 Task: Filter Commitments by Social impact.
Action: Mouse moved to (356, 103)
Screenshot: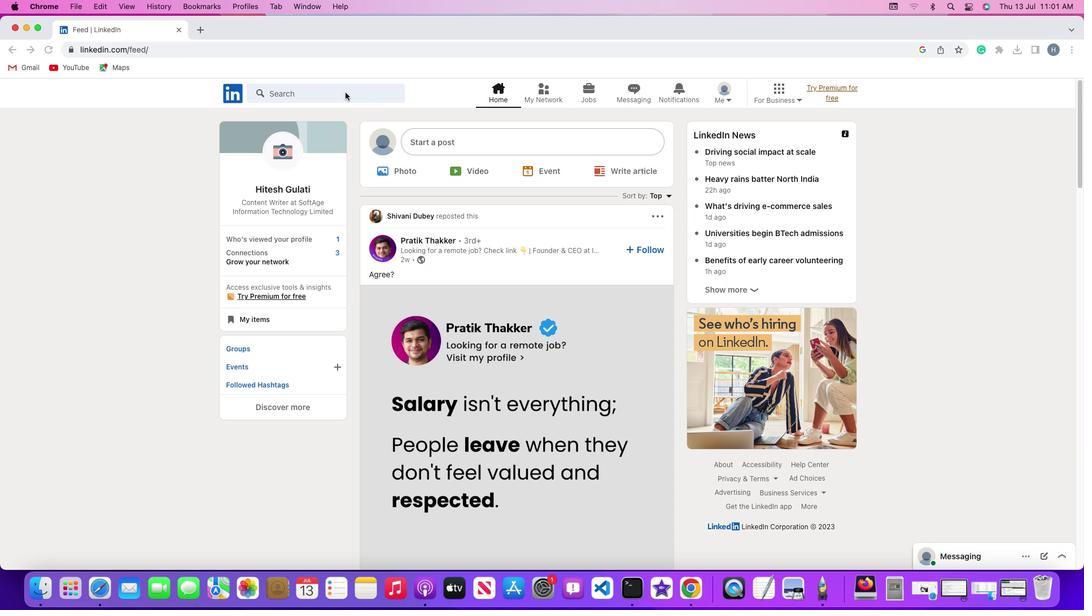 
Action: Mouse pressed left at (356, 103)
Screenshot: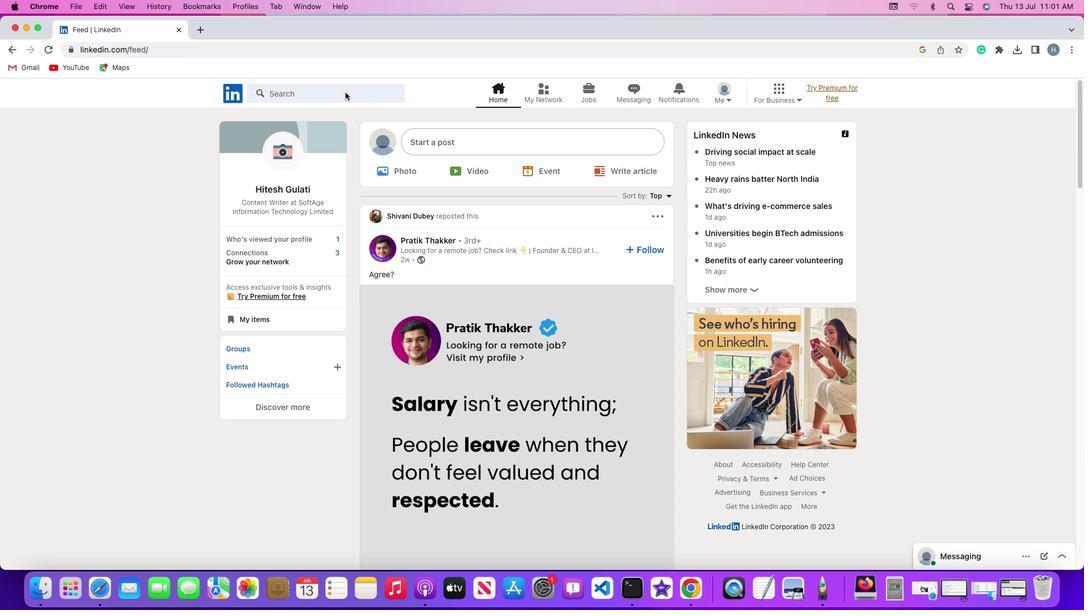 
Action: Mouse moved to (356, 103)
Screenshot: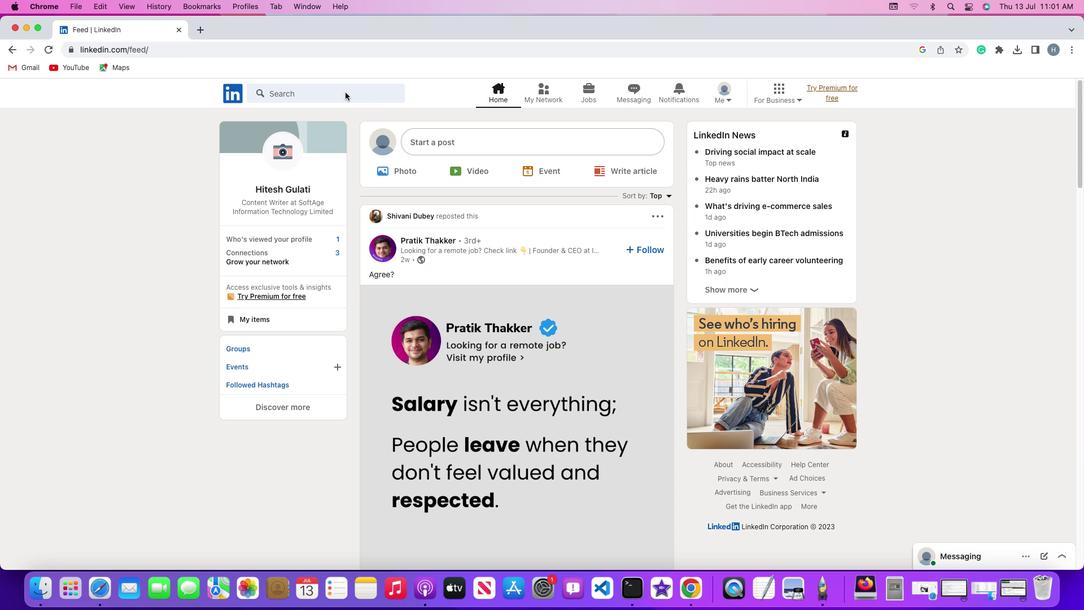 
Action: Mouse pressed left at (356, 103)
Screenshot: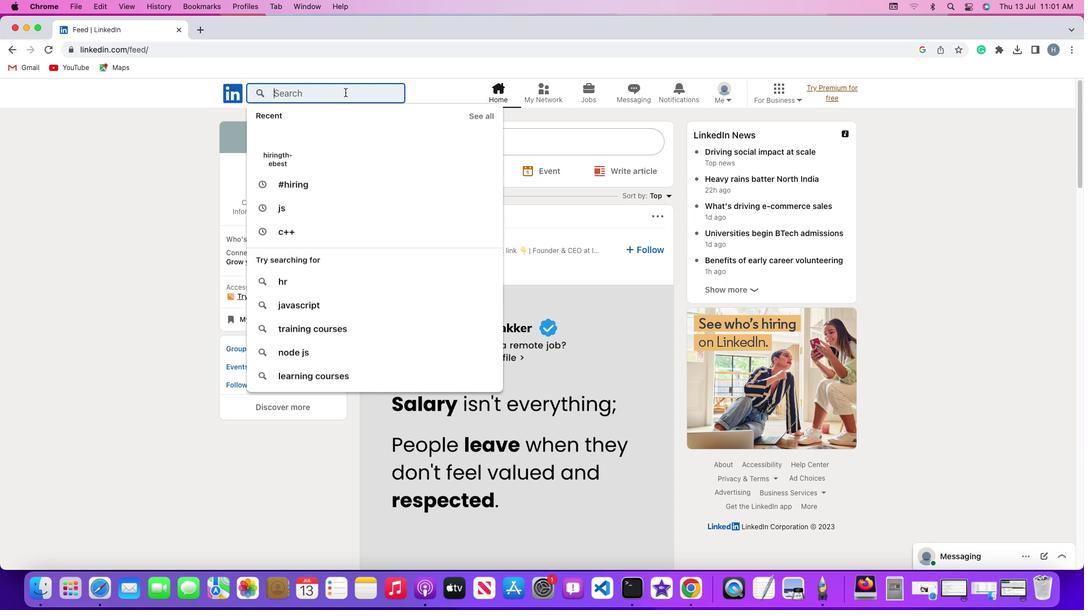 
Action: Key pressed Key.shift'#''h''i''r''i''n''g'Key.enter
Screenshot: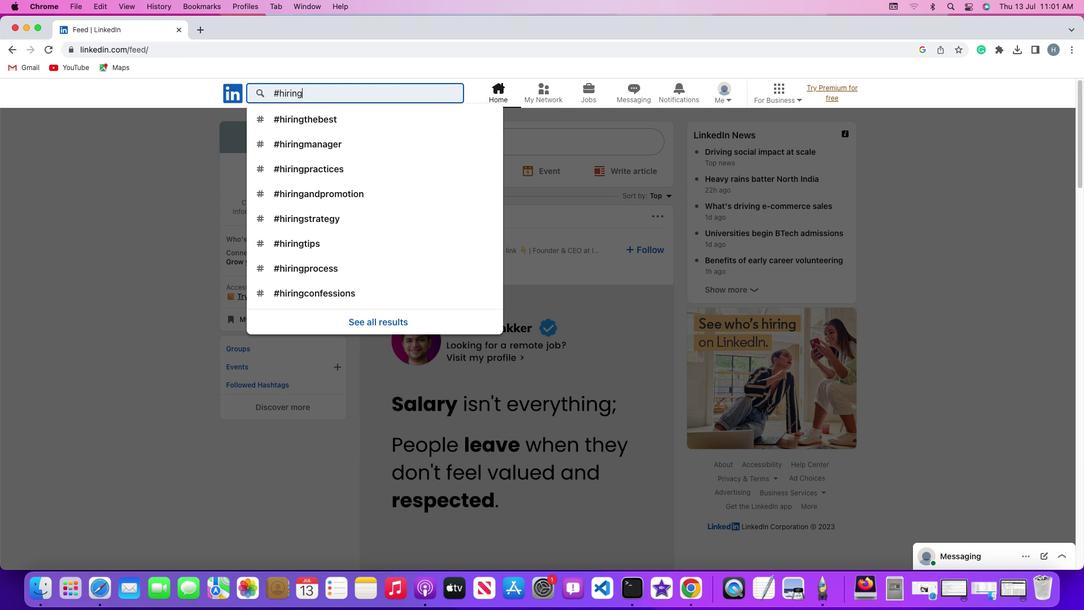 
Action: Mouse moved to (287, 133)
Screenshot: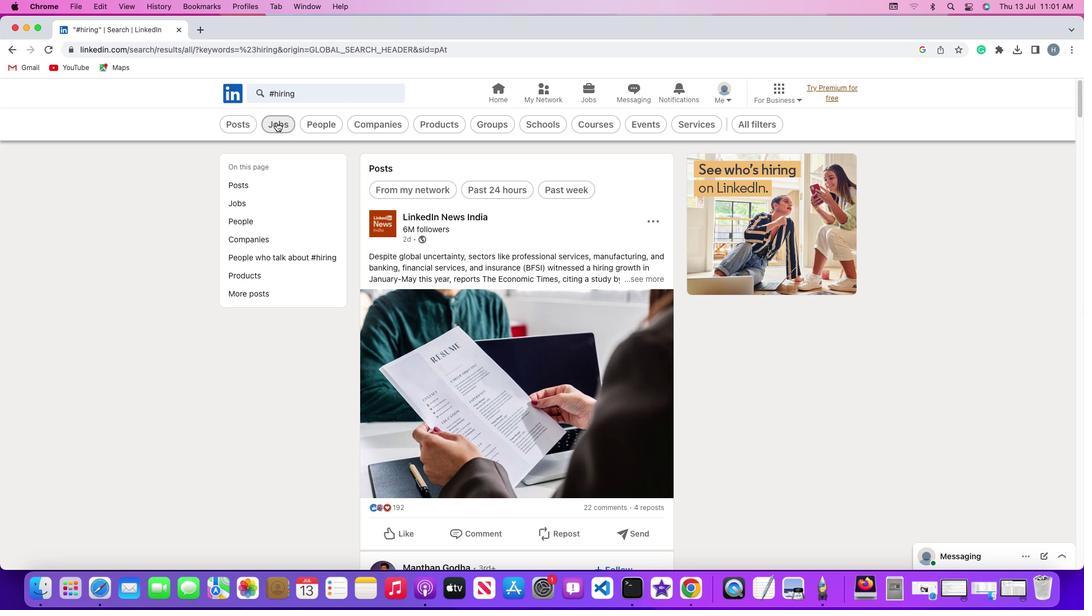 
Action: Mouse pressed left at (287, 133)
Screenshot: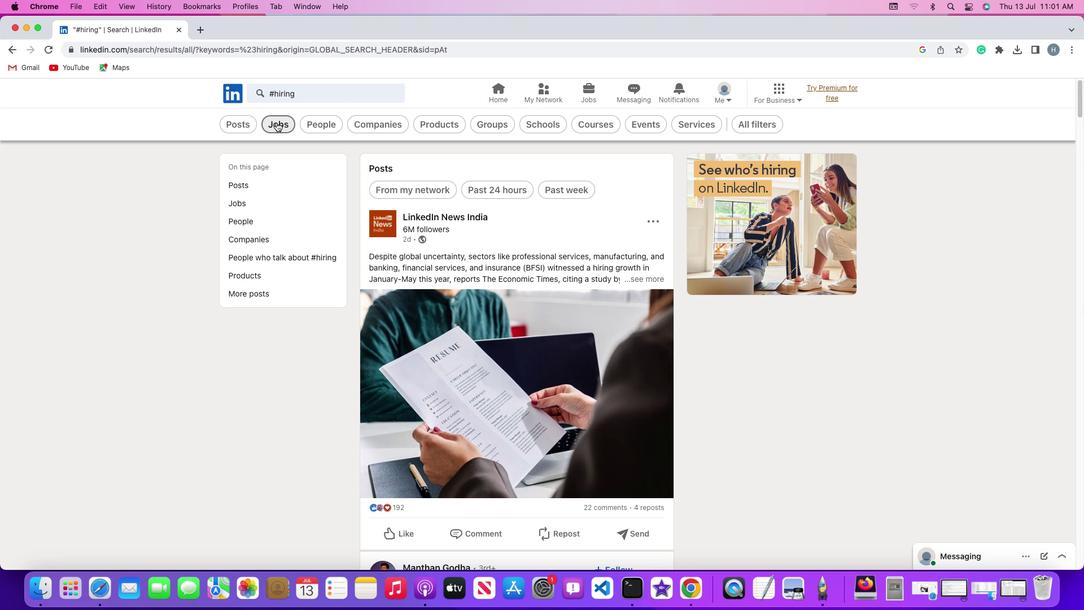 
Action: Mouse moved to (795, 132)
Screenshot: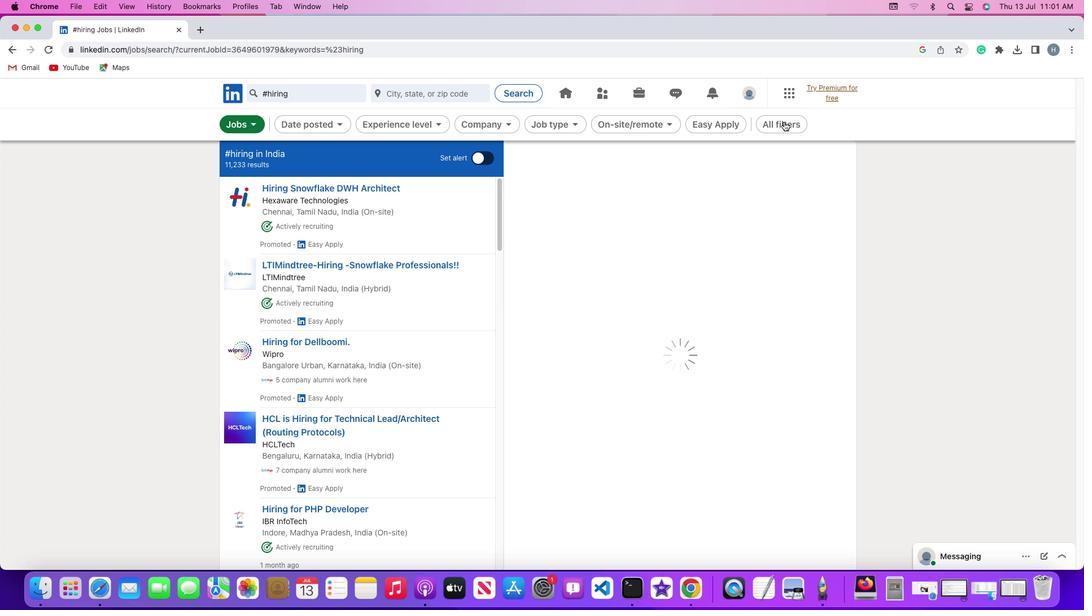 
Action: Mouse pressed left at (795, 132)
Screenshot: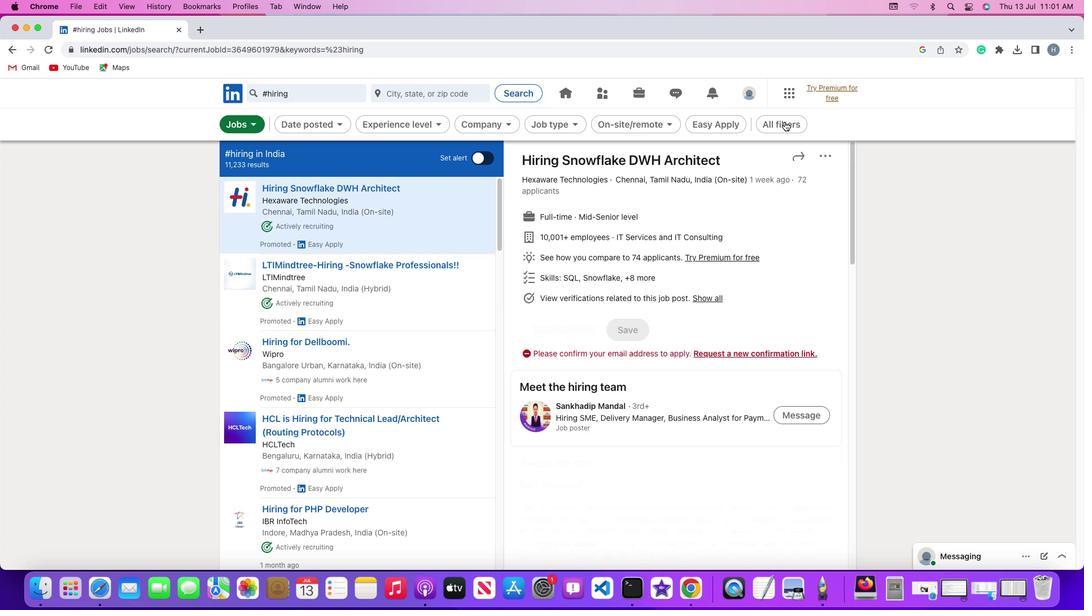 
Action: Mouse moved to (868, 379)
Screenshot: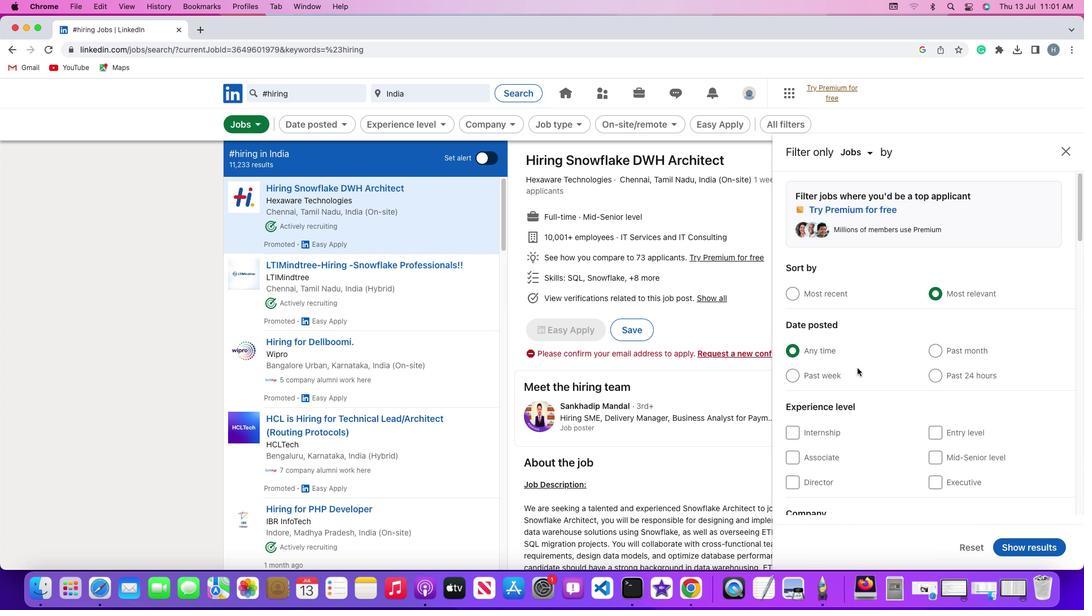 
Action: Mouse scrolled (868, 379) with delta (11, 10)
Screenshot: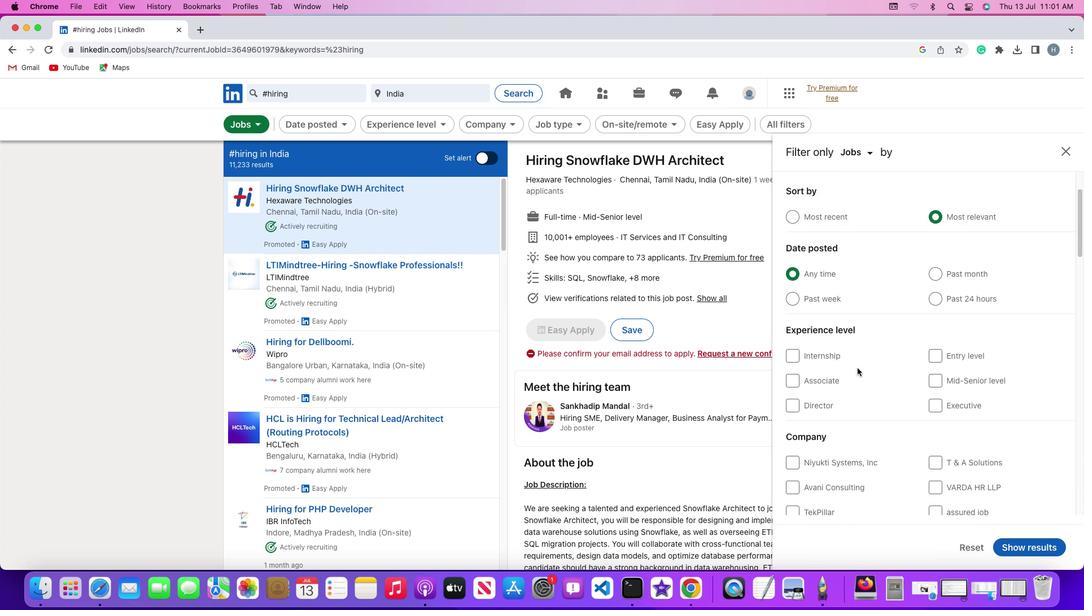 
Action: Mouse scrolled (868, 379) with delta (11, 10)
Screenshot: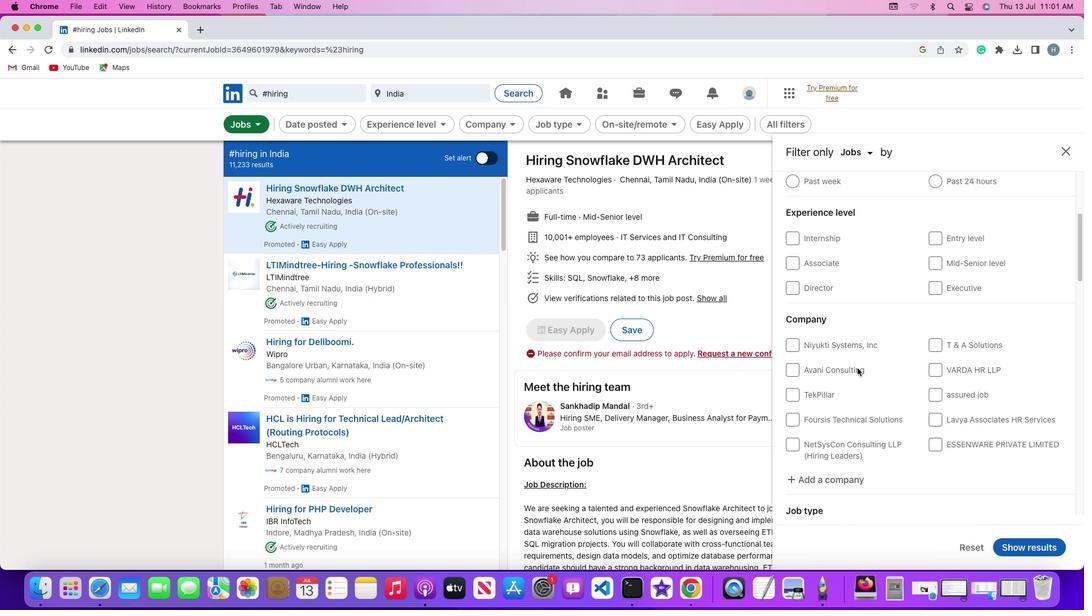 
Action: Mouse scrolled (868, 379) with delta (11, 9)
Screenshot: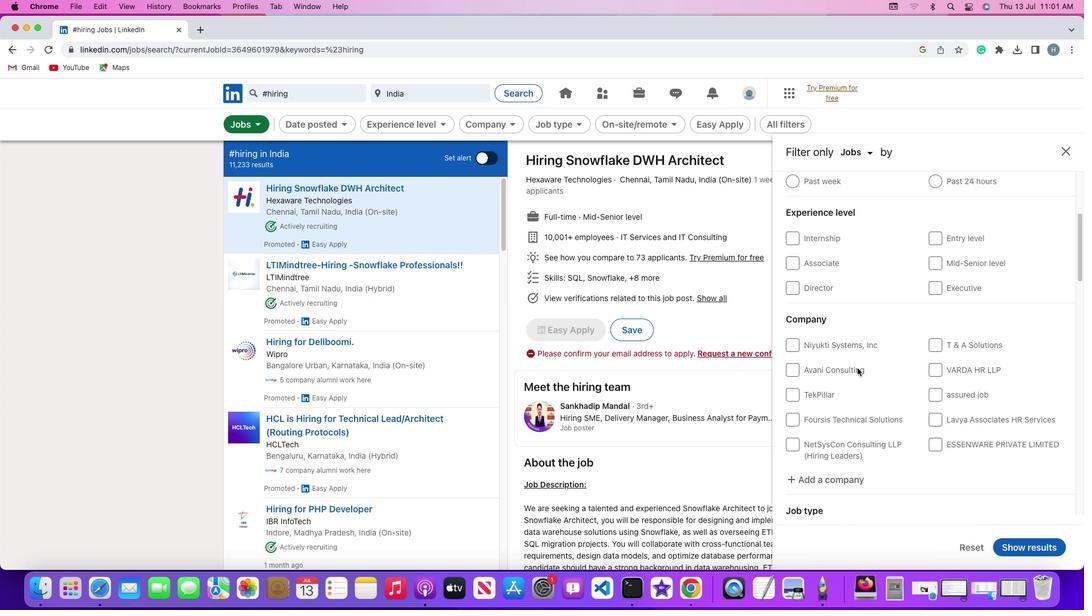 
Action: Mouse scrolled (868, 379) with delta (11, 8)
Screenshot: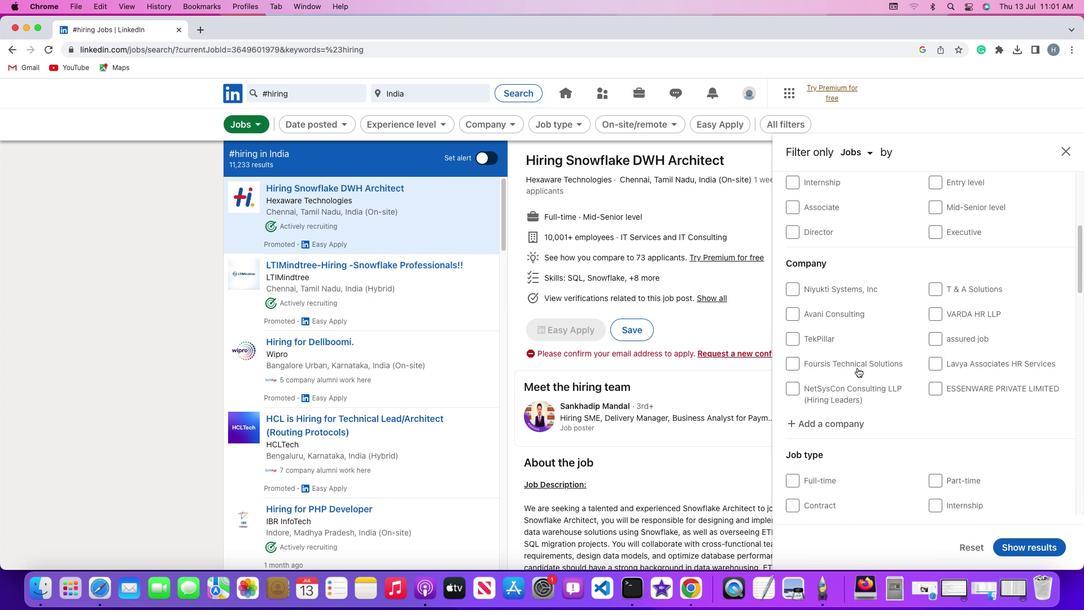 
Action: Mouse scrolled (868, 379) with delta (11, 8)
Screenshot: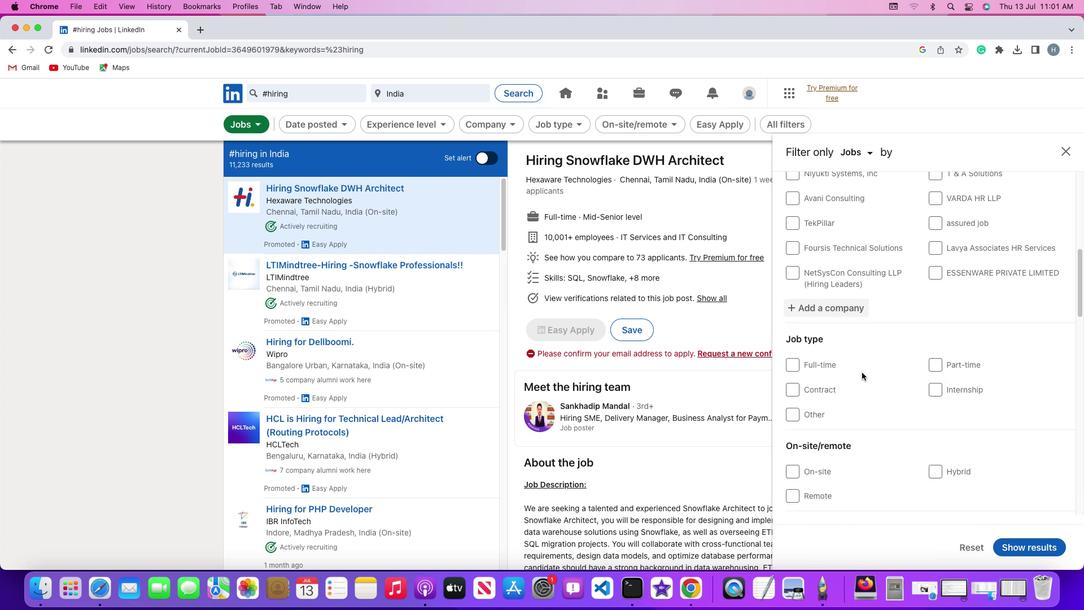
Action: Mouse moved to (903, 399)
Screenshot: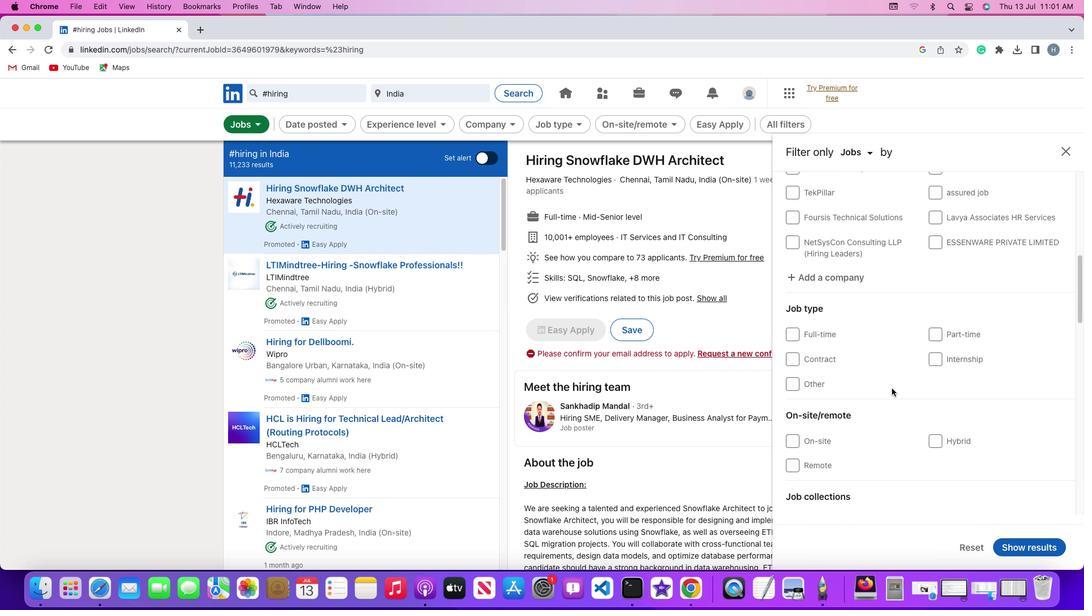 
Action: Mouse scrolled (903, 399) with delta (11, 10)
Screenshot: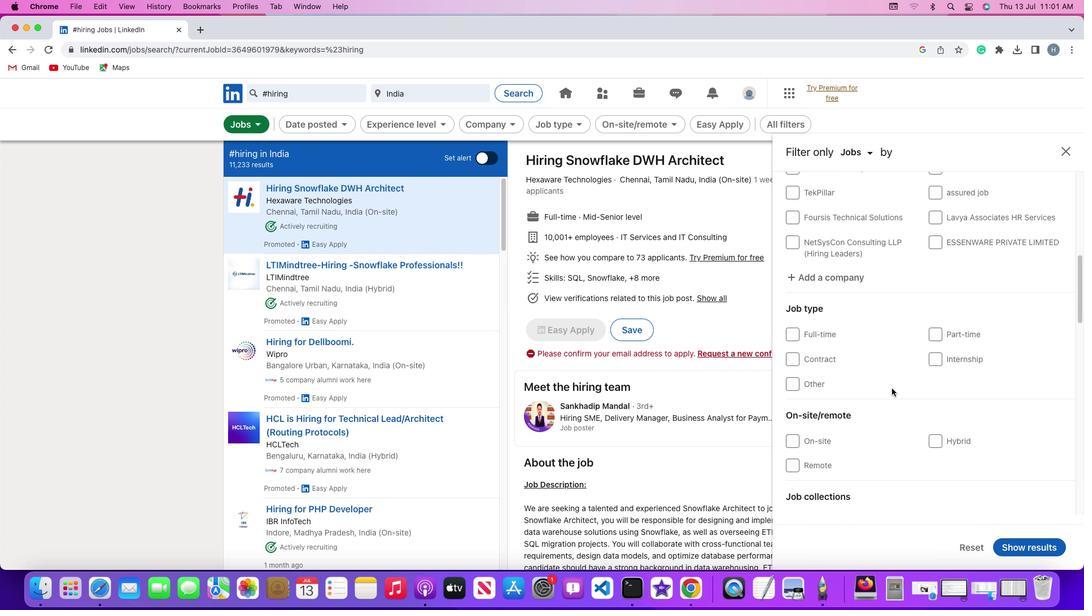 
Action: Mouse scrolled (903, 399) with delta (11, 10)
Screenshot: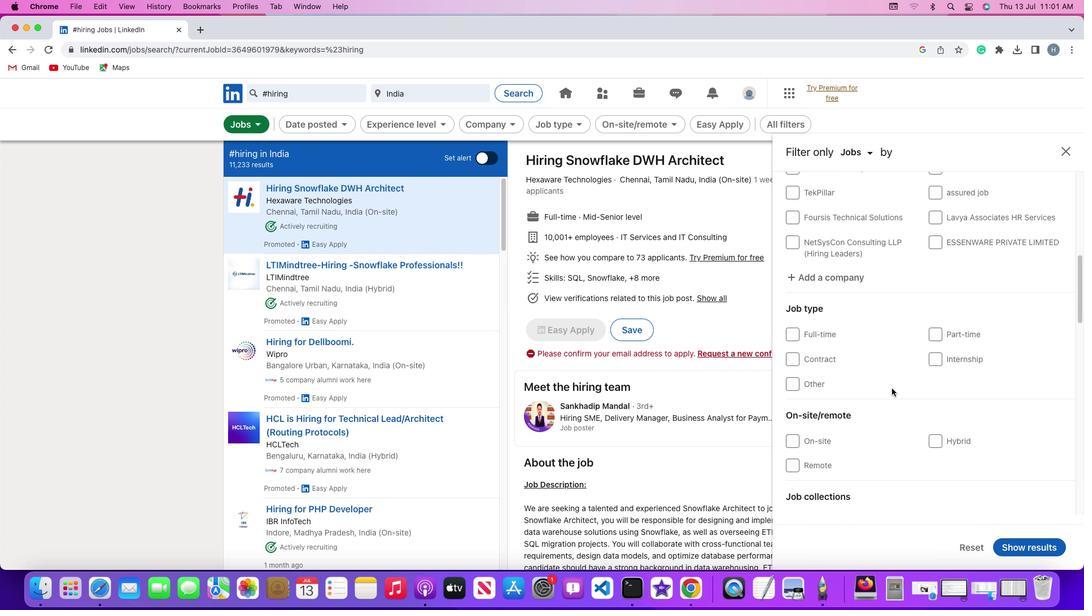 
Action: Mouse scrolled (903, 399) with delta (11, 9)
Screenshot: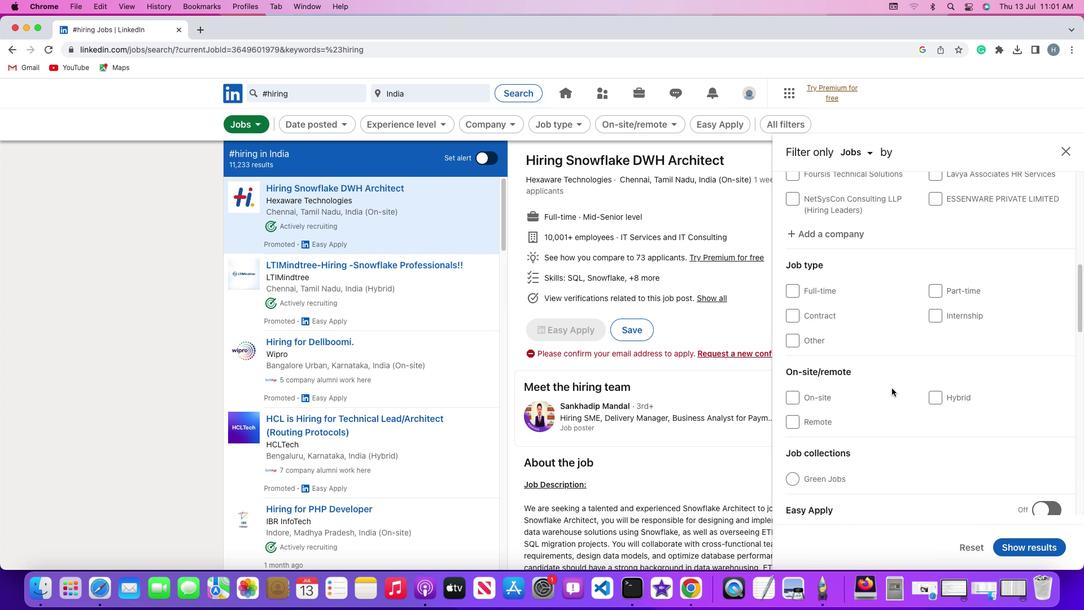 
Action: Mouse scrolled (903, 399) with delta (11, 9)
Screenshot: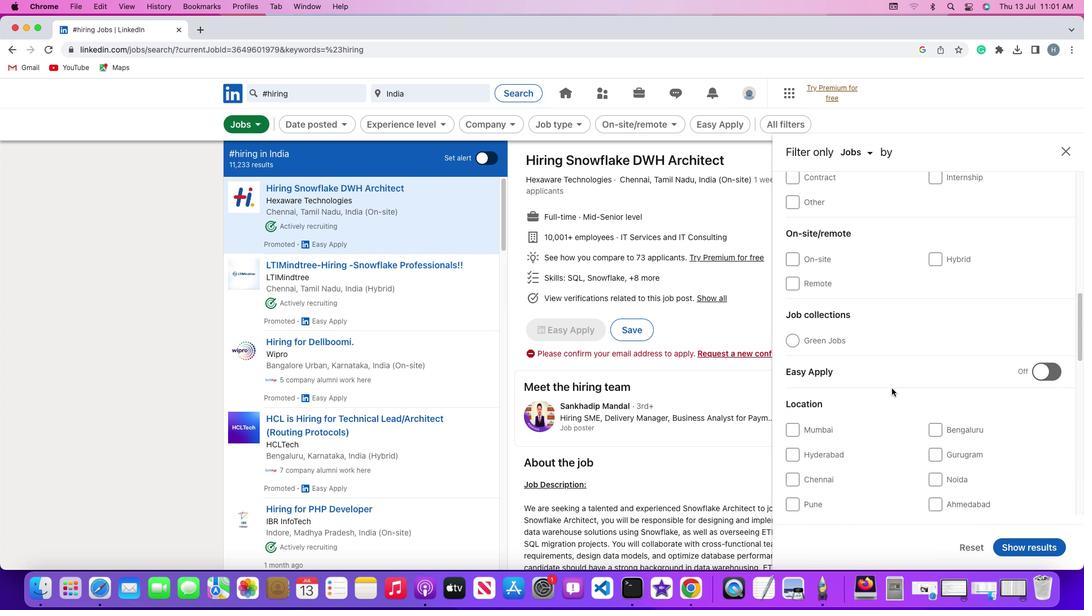 
Action: Mouse moved to (889, 406)
Screenshot: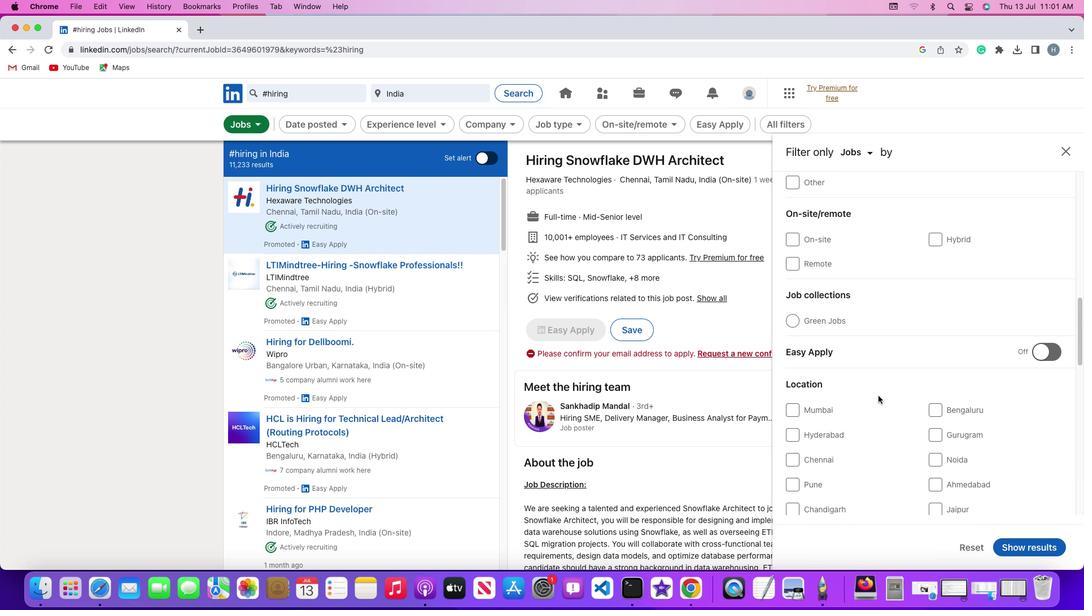 
Action: Mouse scrolled (889, 406) with delta (11, 10)
Screenshot: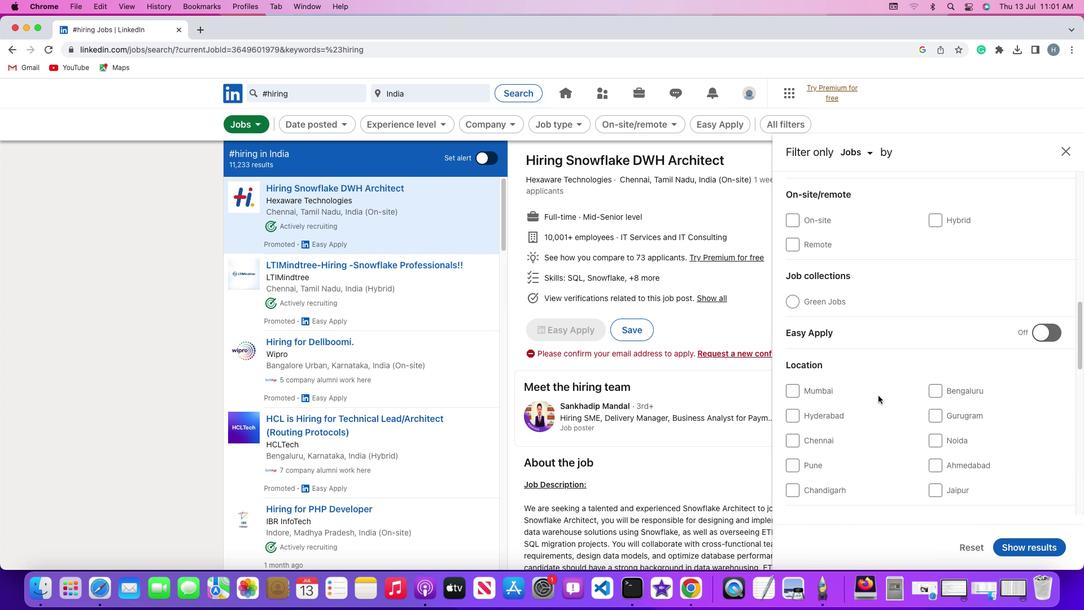 
Action: Mouse scrolled (889, 406) with delta (11, 10)
Screenshot: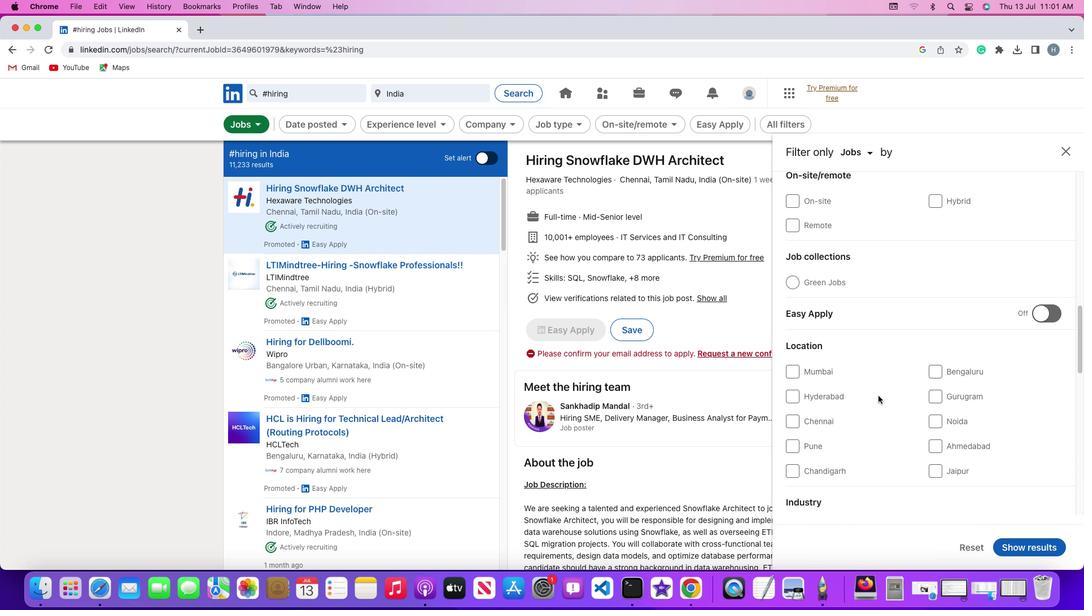 
Action: Mouse scrolled (889, 406) with delta (11, 9)
Screenshot: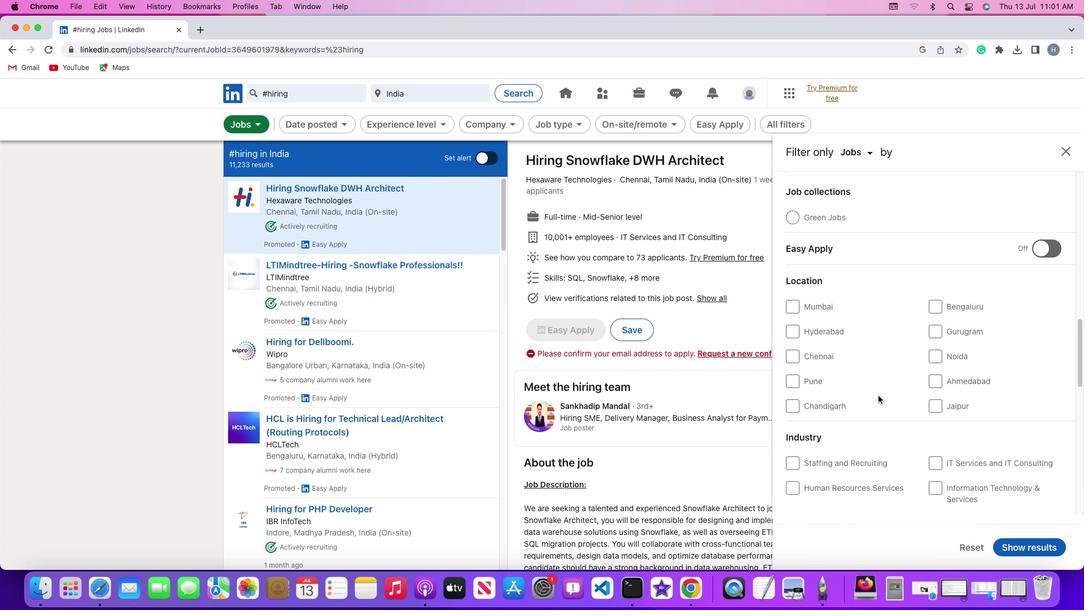 
Action: Mouse scrolled (889, 406) with delta (11, 9)
Screenshot: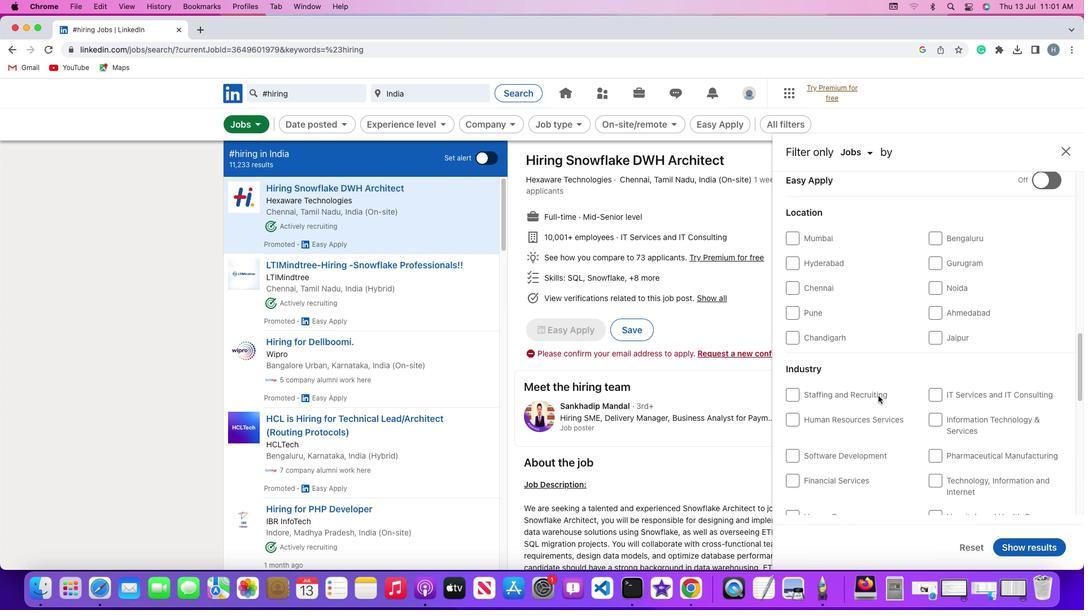 
Action: Mouse scrolled (889, 406) with delta (11, 10)
Screenshot: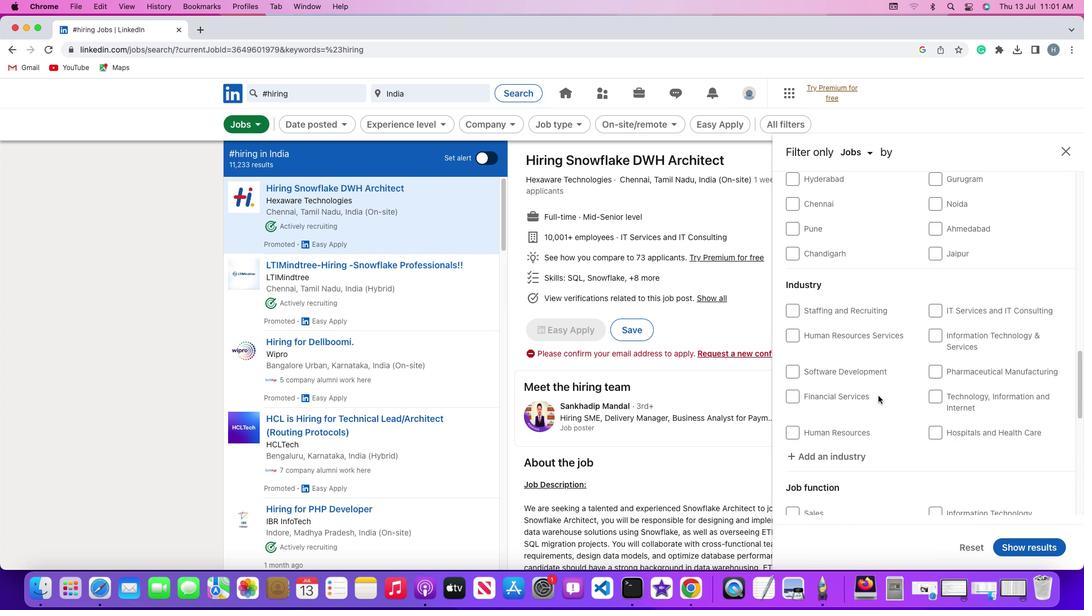 
Action: Mouse scrolled (889, 406) with delta (11, 10)
Screenshot: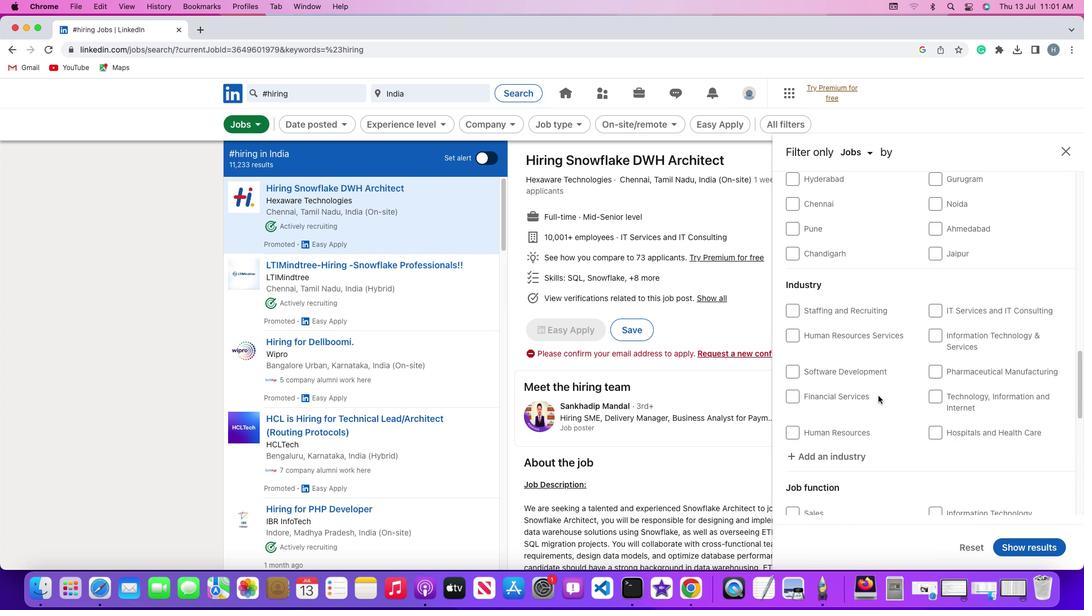 
Action: Mouse scrolled (889, 406) with delta (11, 9)
Screenshot: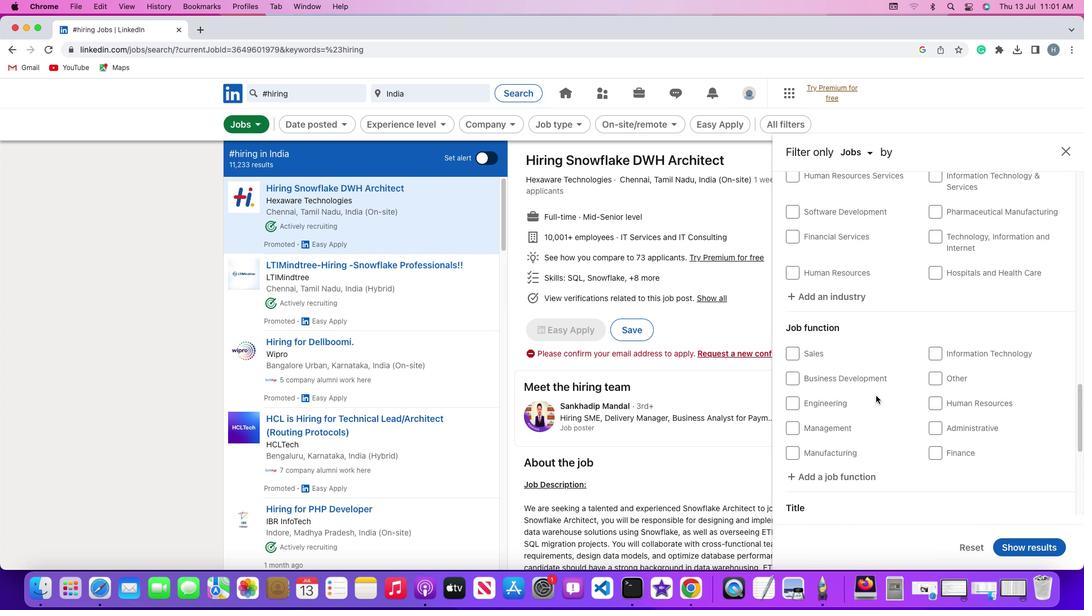 
Action: Mouse scrolled (889, 406) with delta (11, 8)
Screenshot: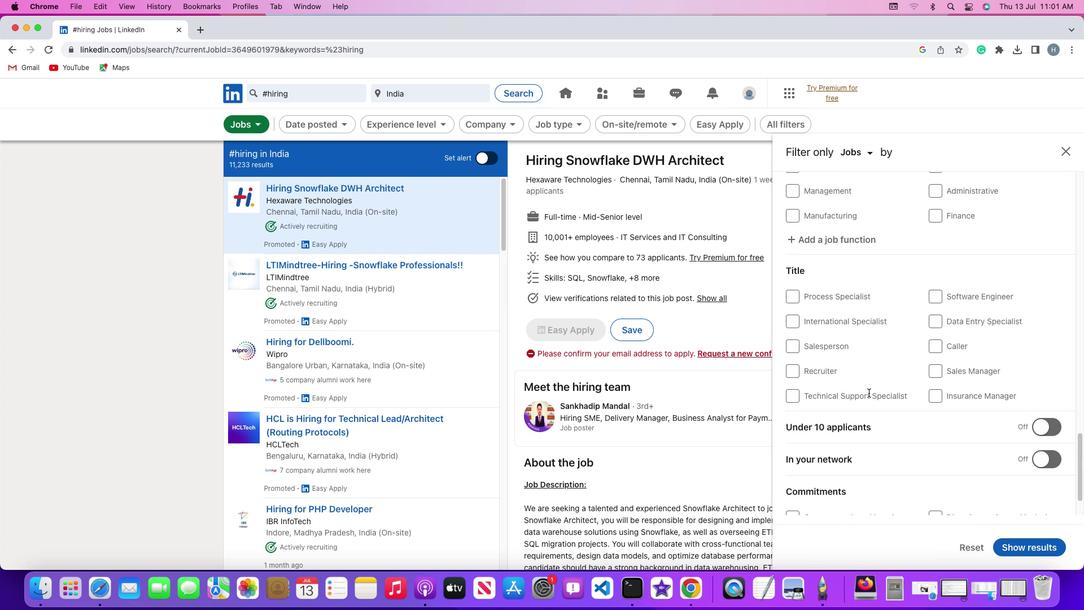 
Action: Mouse scrolled (889, 406) with delta (11, 7)
Screenshot: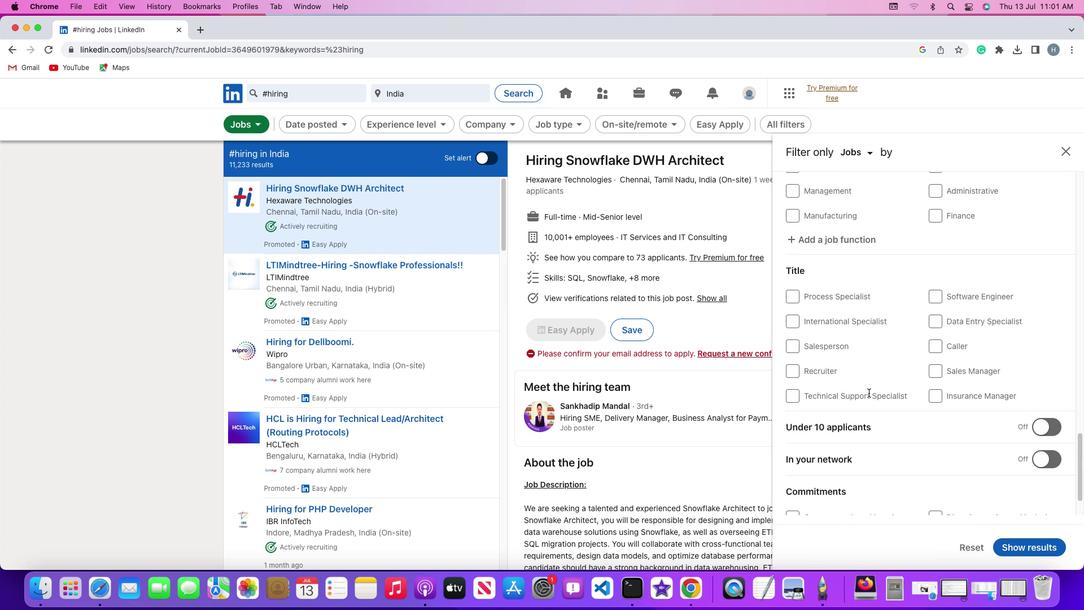 
Action: Mouse scrolled (889, 406) with delta (11, 7)
Screenshot: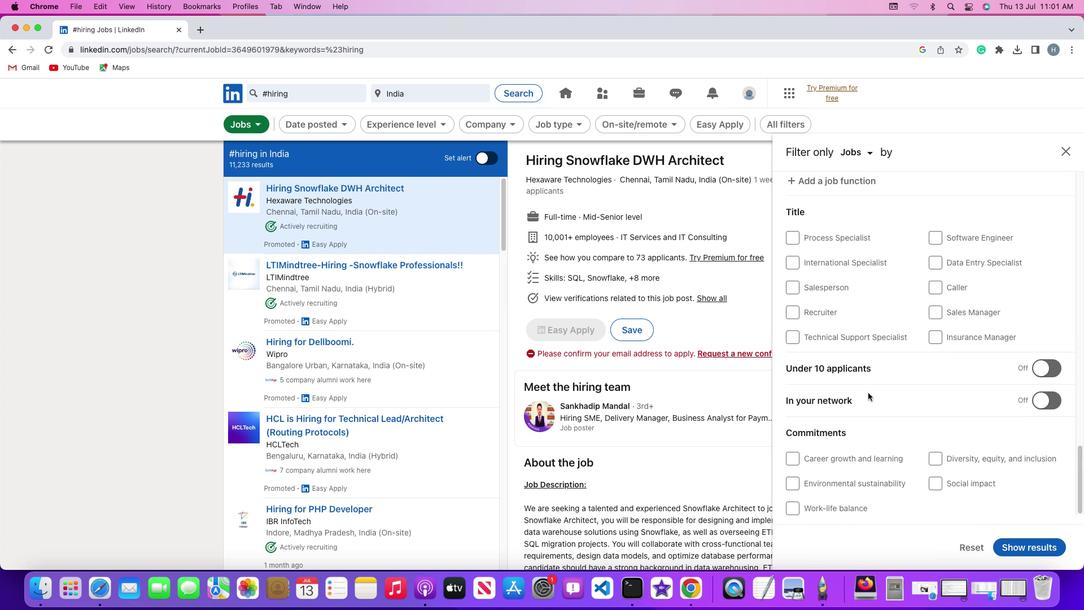 
Action: Mouse moved to (880, 404)
Screenshot: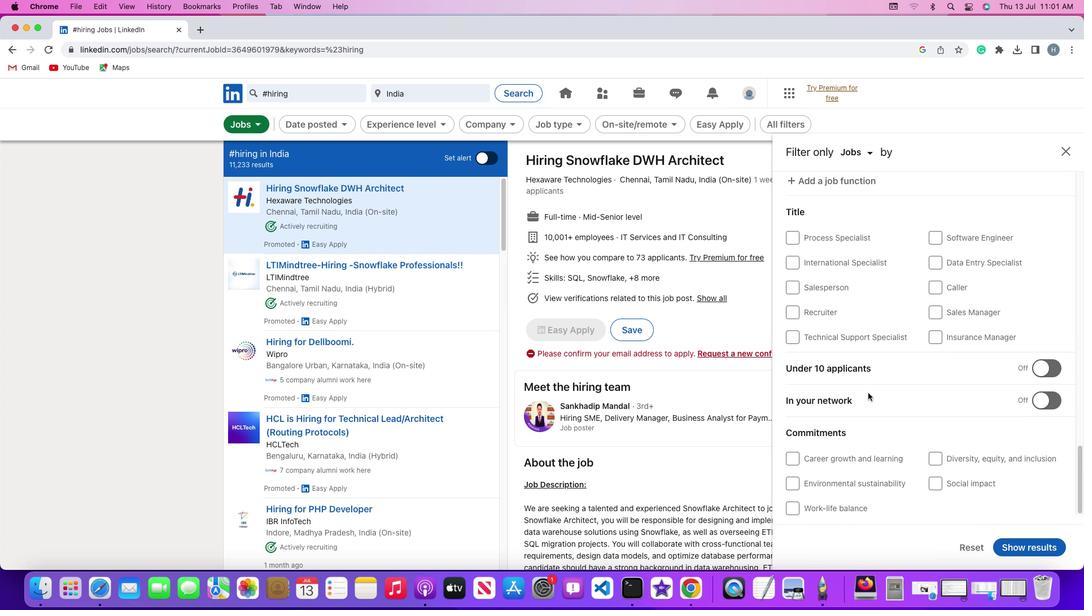 
Action: Mouse scrolled (880, 404) with delta (11, 10)
Screenshot: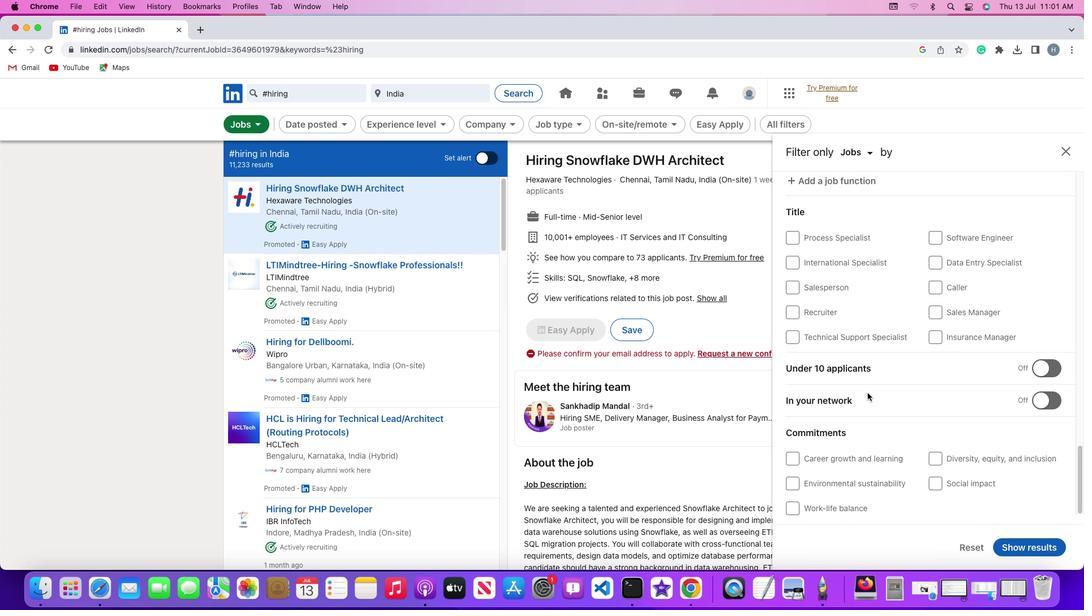 
Action: Mouse scrolled (880, 404) with delta (11, 10)
Screenshot: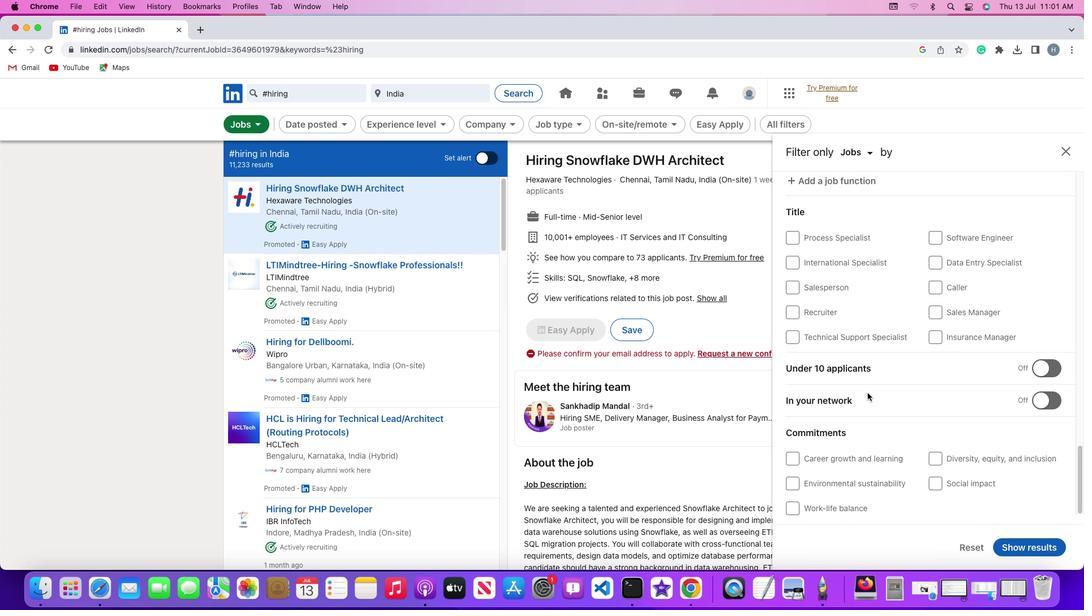 
Action: Mouse scrolled (880, 404) with delta (11, 9)
Screenshot: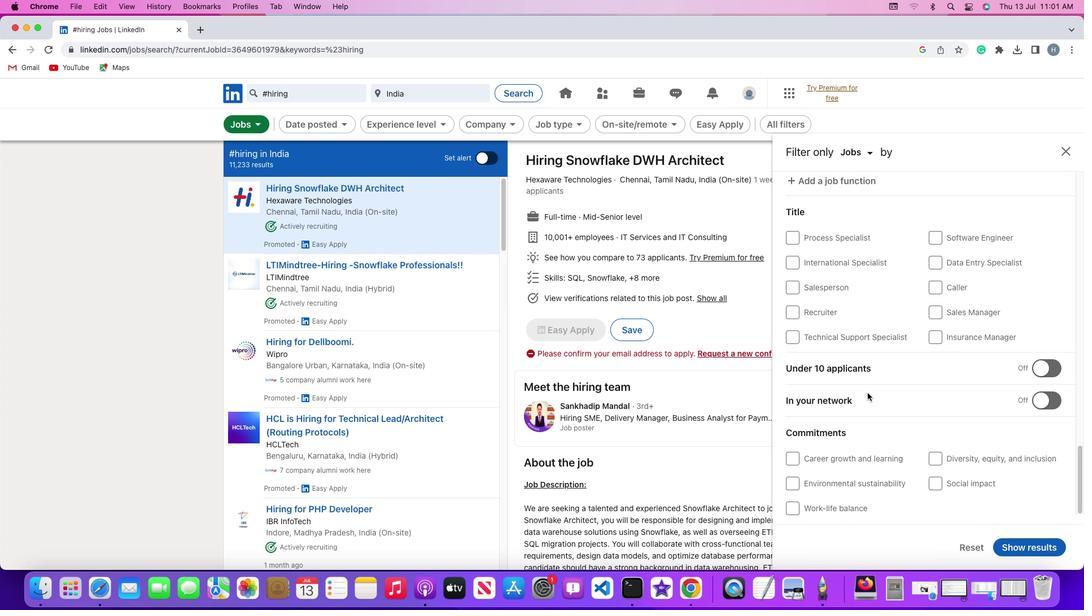 
Action: Mouse scrolled (880, 404) with delta (11, 8)
Screenshot: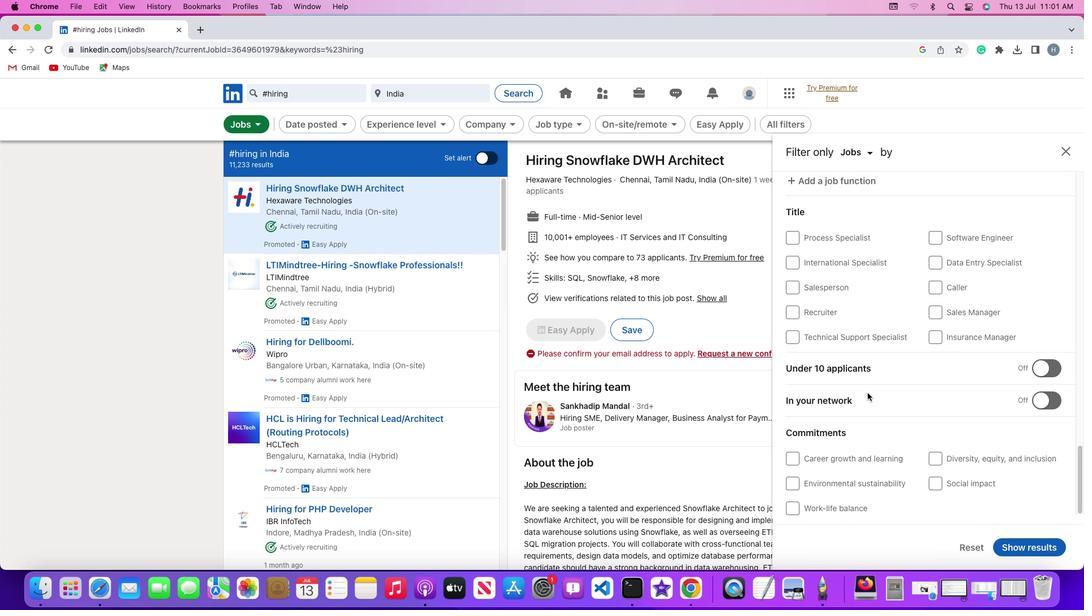 
Action: Mouse moved to (879, 404)
Screenshot: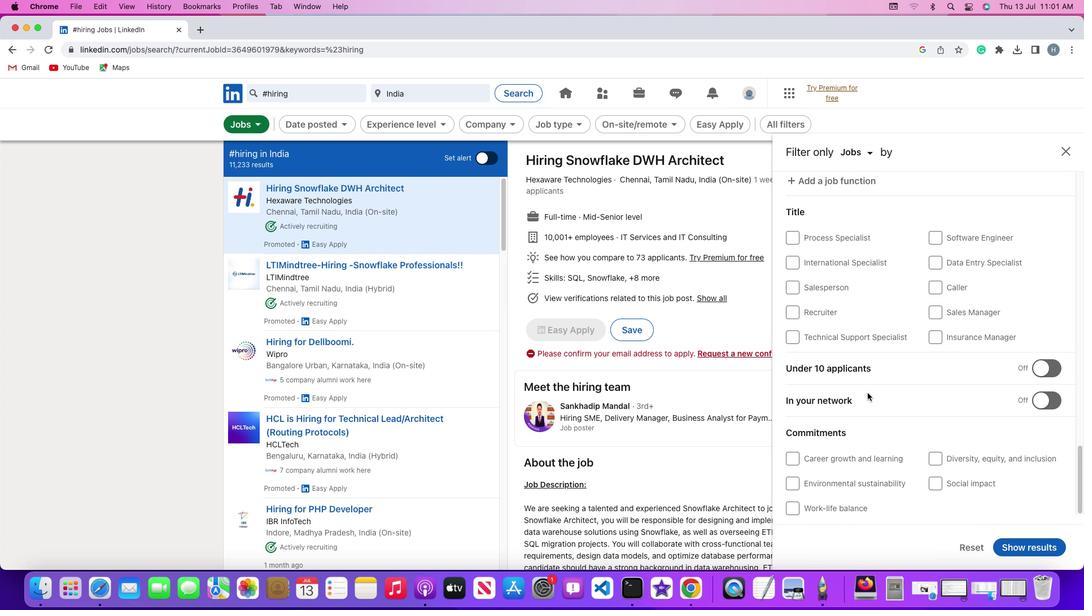 
Action: Mouse scrolled (879, 404) with delta (11, 10)
Screenshot: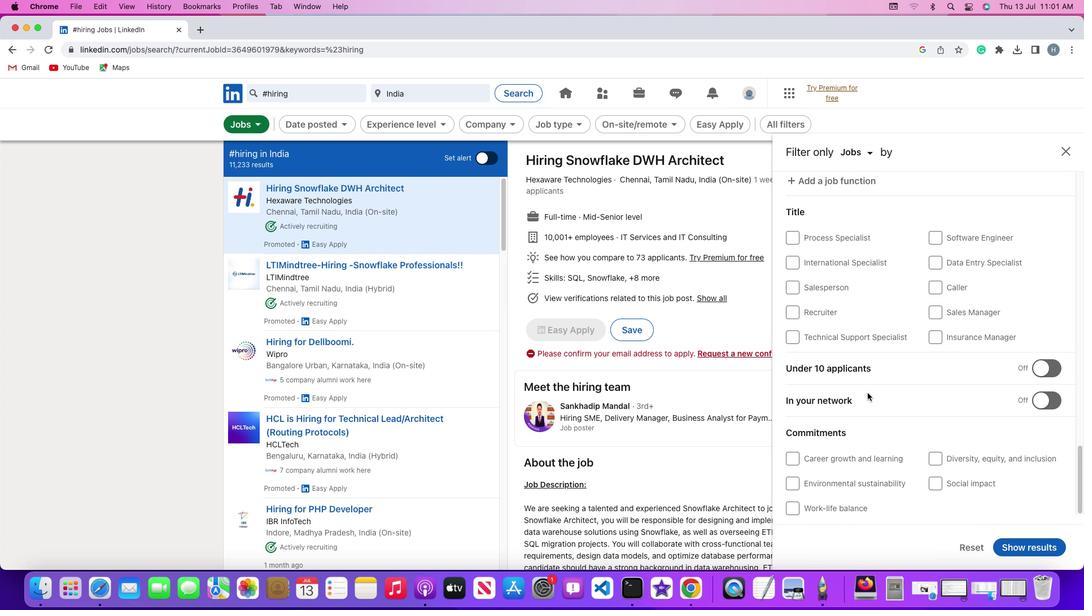 
Action: Mouse scrolled (879, 404) with delta (11, 10)
Screenshot: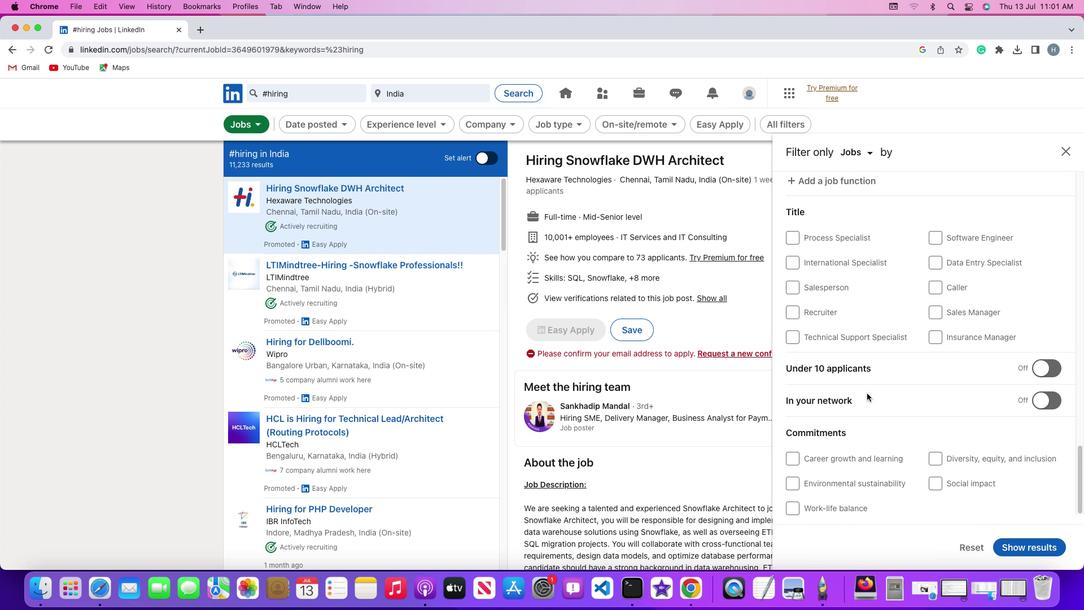 
Action: Mouse scrolled (879, 404) with delta (11, 9)
Screenshot: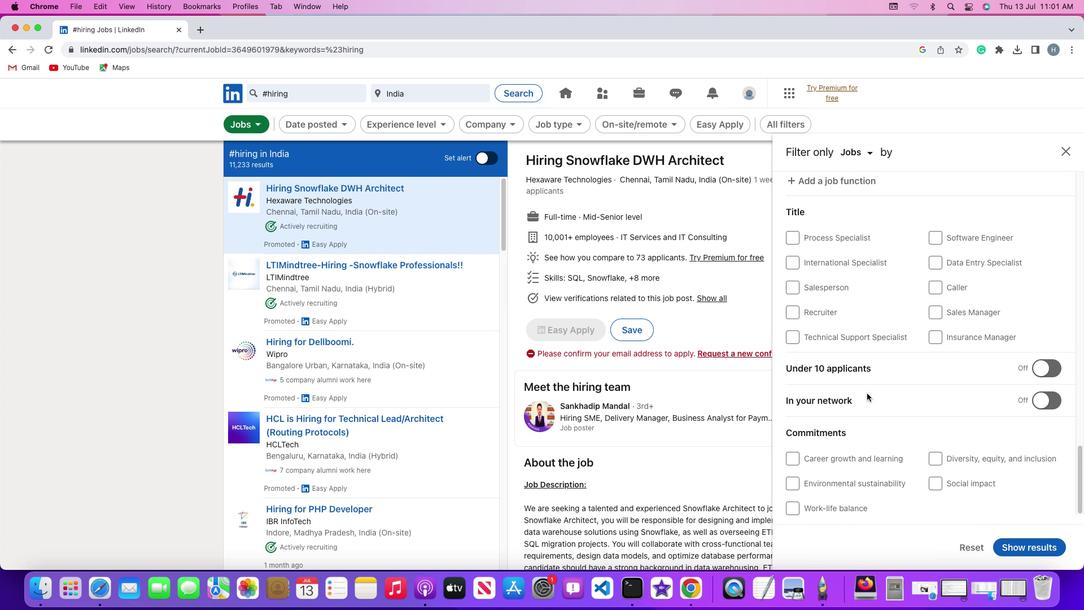 
Action: Mouse moved to (941, 493)
Screenshot: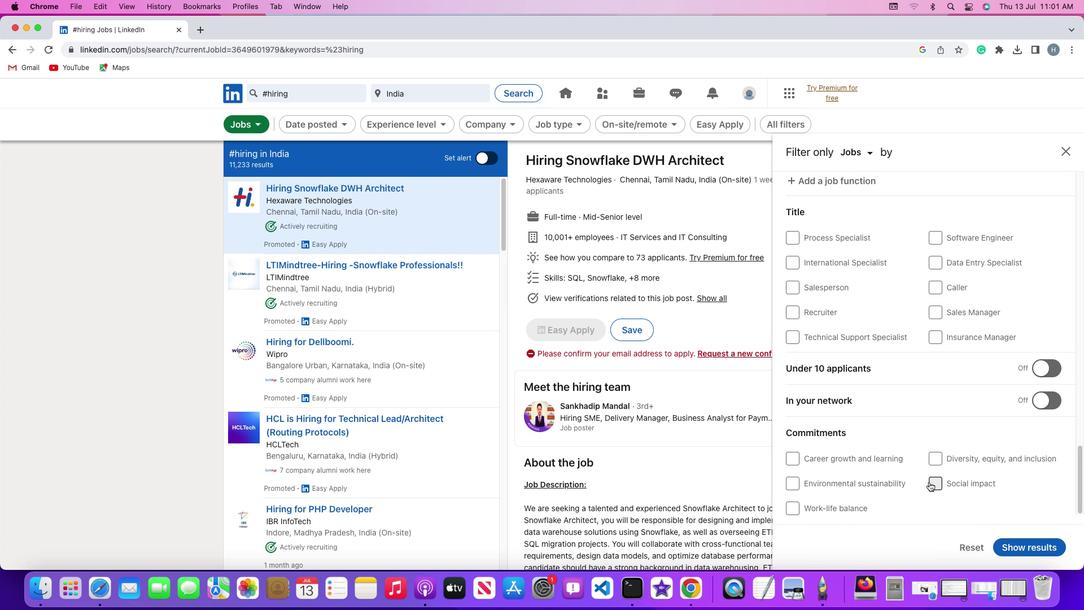 
Action: Mouse pressed left at (941, 493)
Screenshot: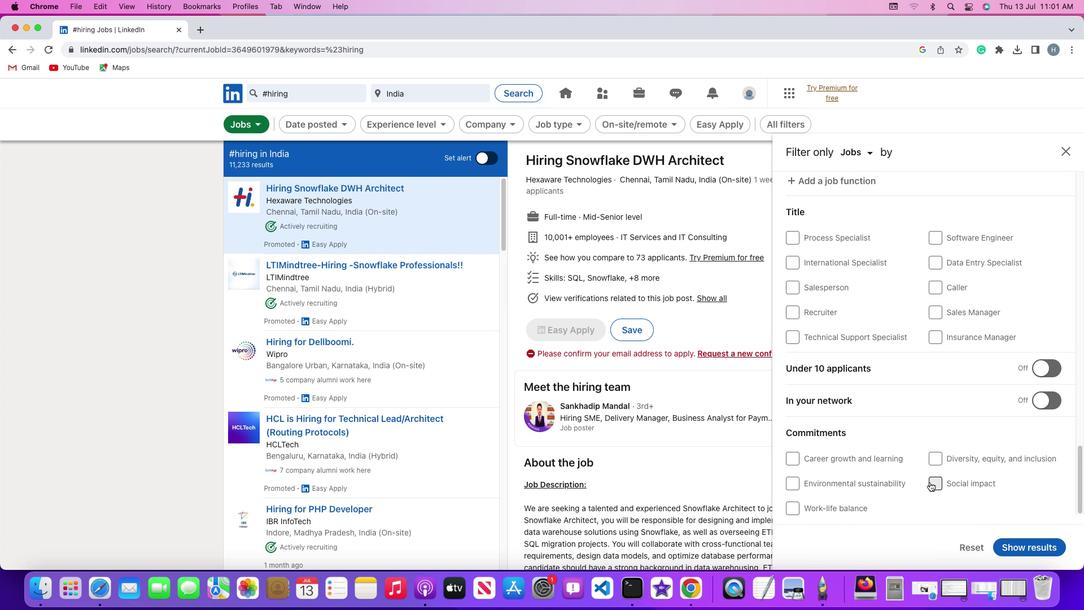 
Action: Mouse moved to (1039, 557)
Screenshot: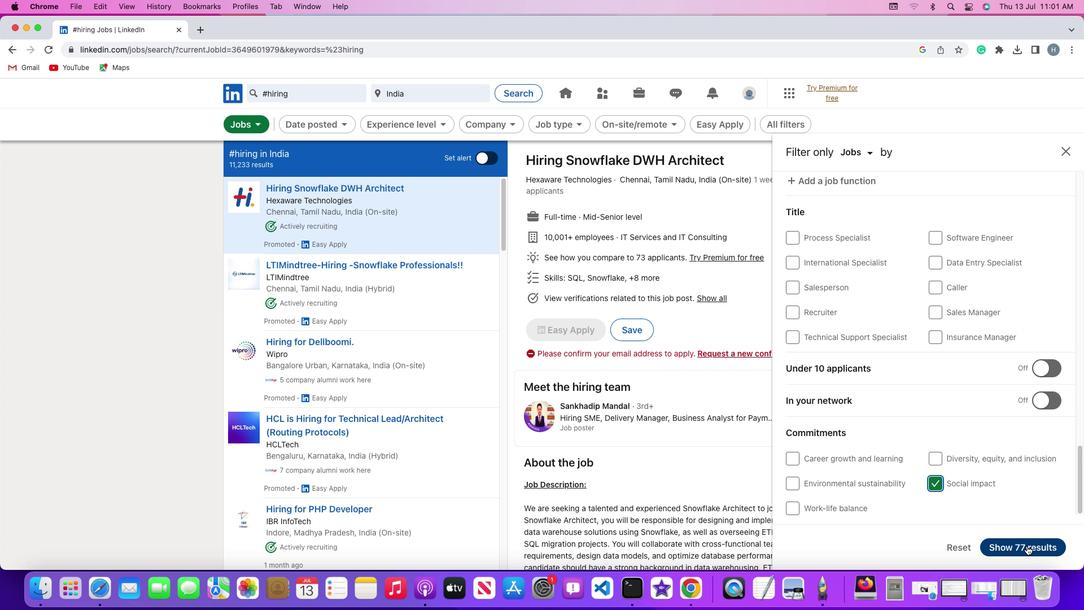 
Action: Mouse pressed left at (1039, 557)
Screenshot: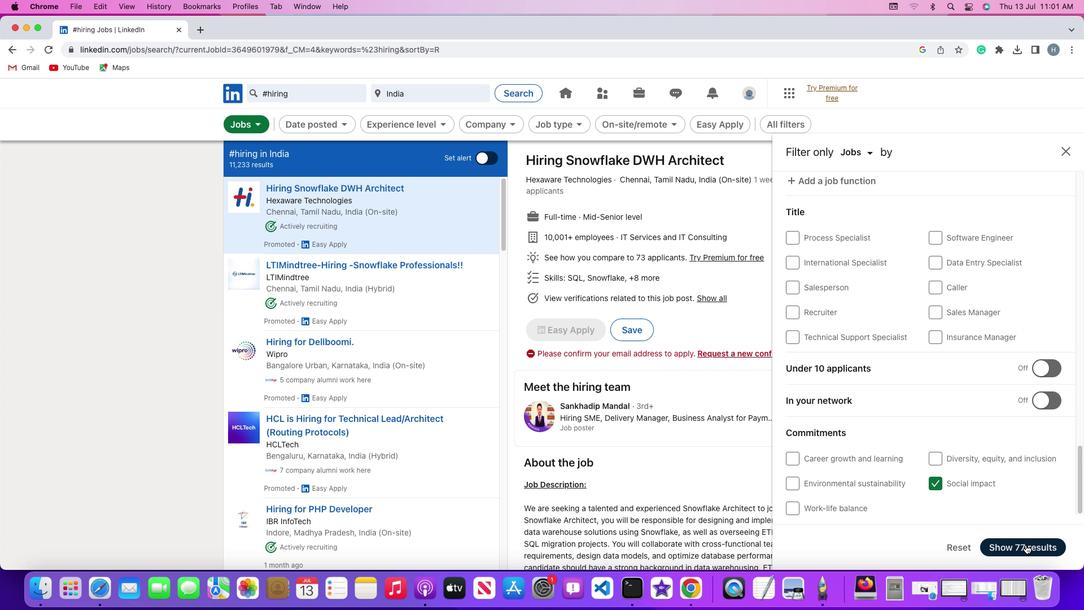
Action: Mouse moved to (953, 277)
Screenshot: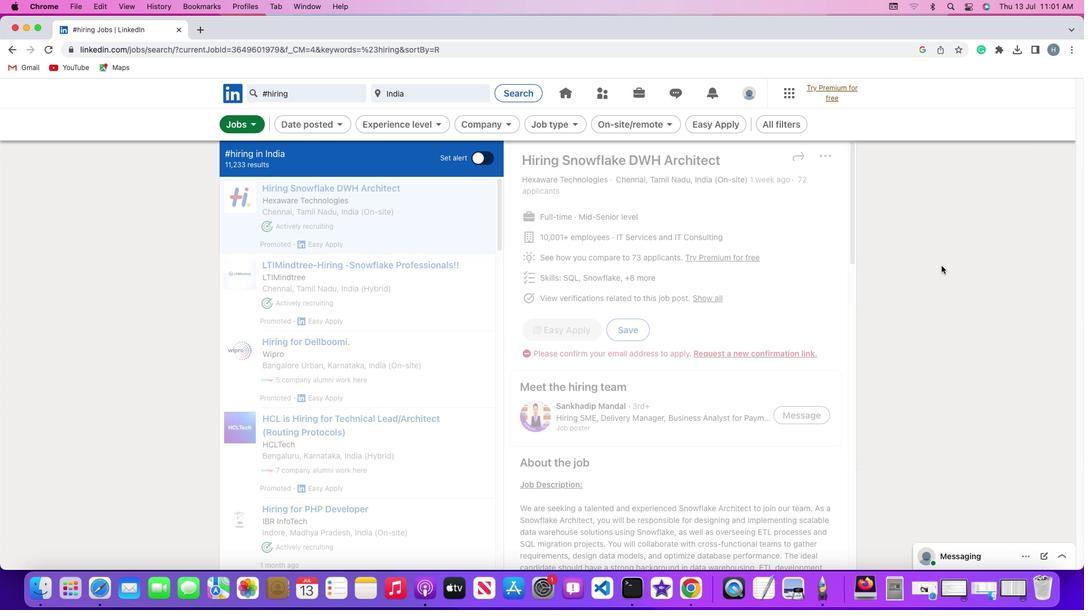 
